 Task: Get directions from Kings Mountain National Military Park, South Carolina, United States to Mammoth Cave National Park, Kentucky, United States  and reverse  starting point and destination and check the driving options
Action: Mouse moved to (959, 63)
Screenshot: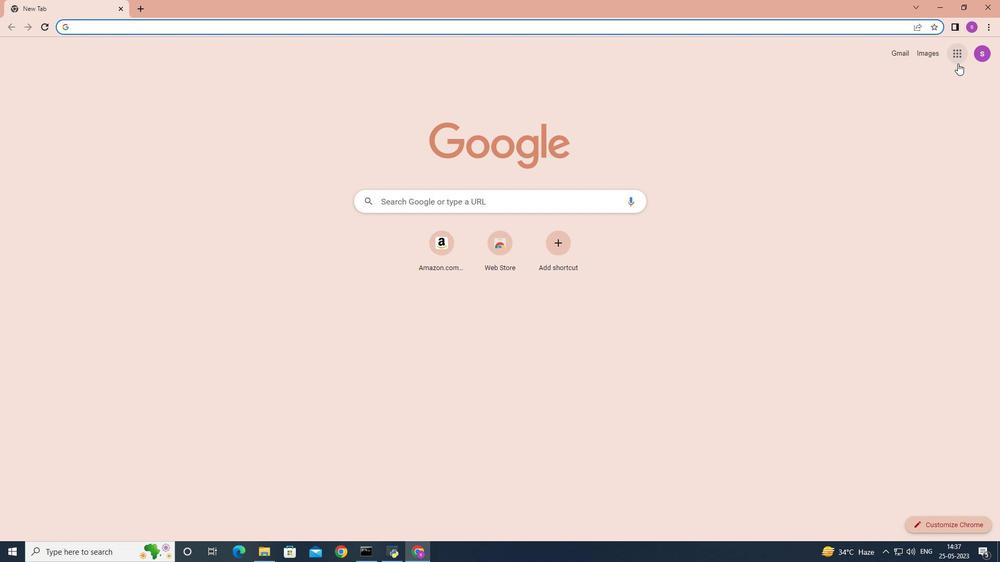 
Action: Mouse pressed left at (959, 63)
Screenshot: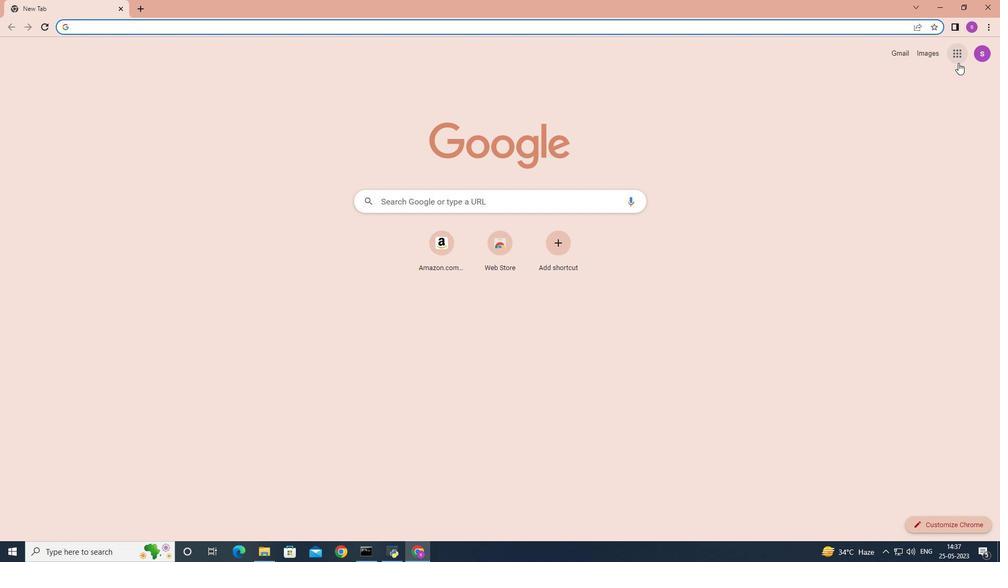 
Action: Mouse moved to (894, 146)
Screenshot: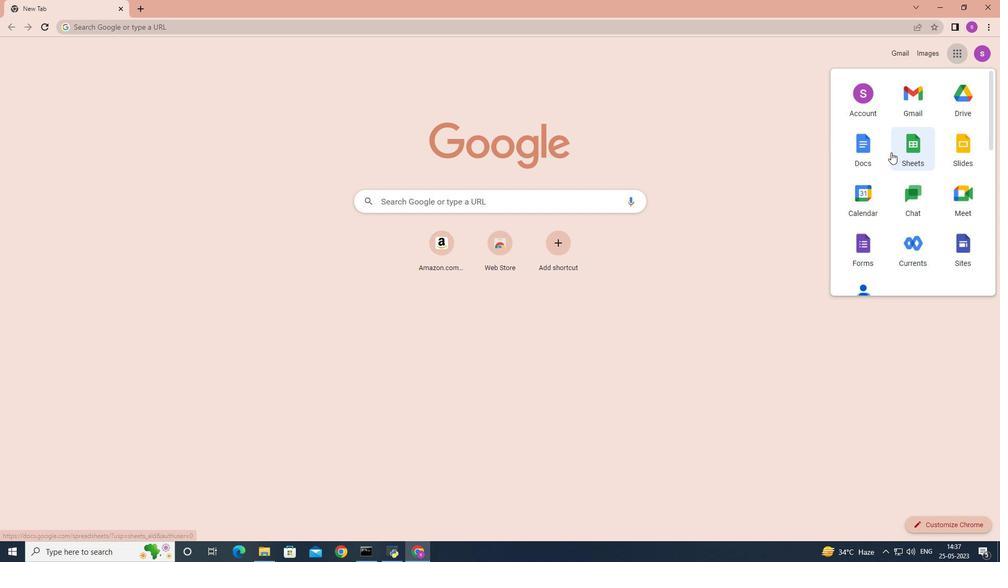 
Action: Mouse scrolled (894, 146) with delta (0, 0)
Screenshot: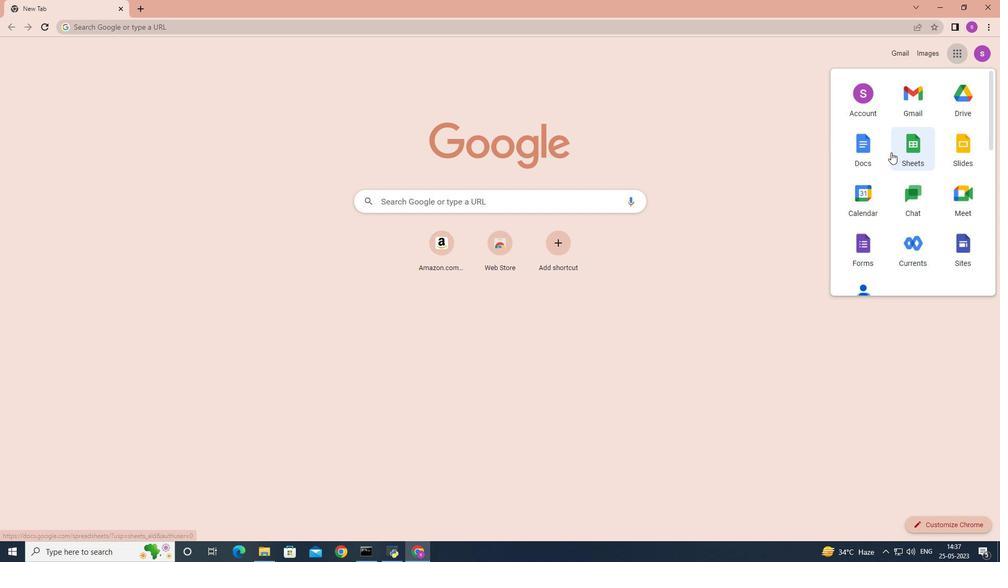 
Action: Mouse moved to (896, 144)
Screenshot: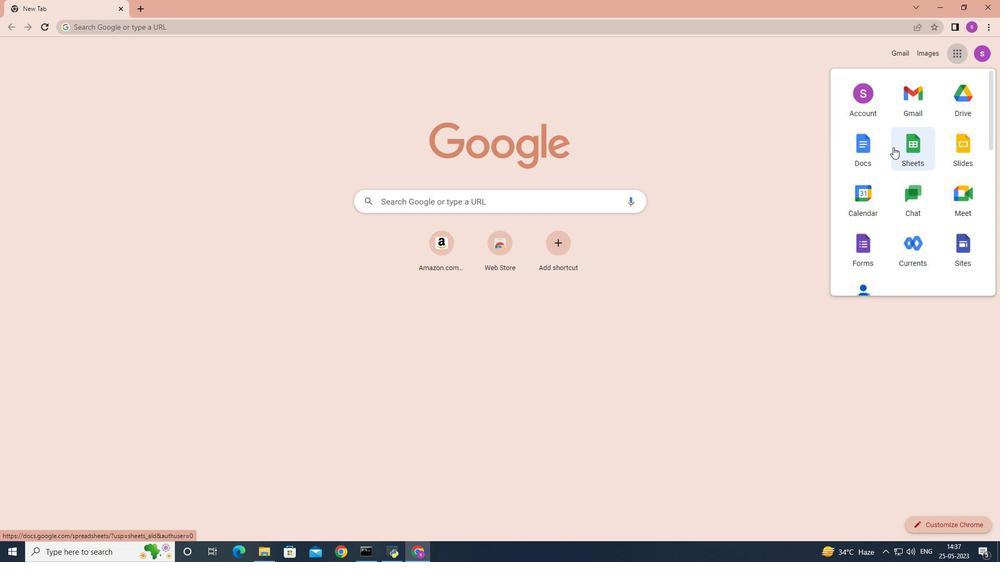 
Action: Mouse scrolled (896, 144) with delta (0, 0)
Screenshot: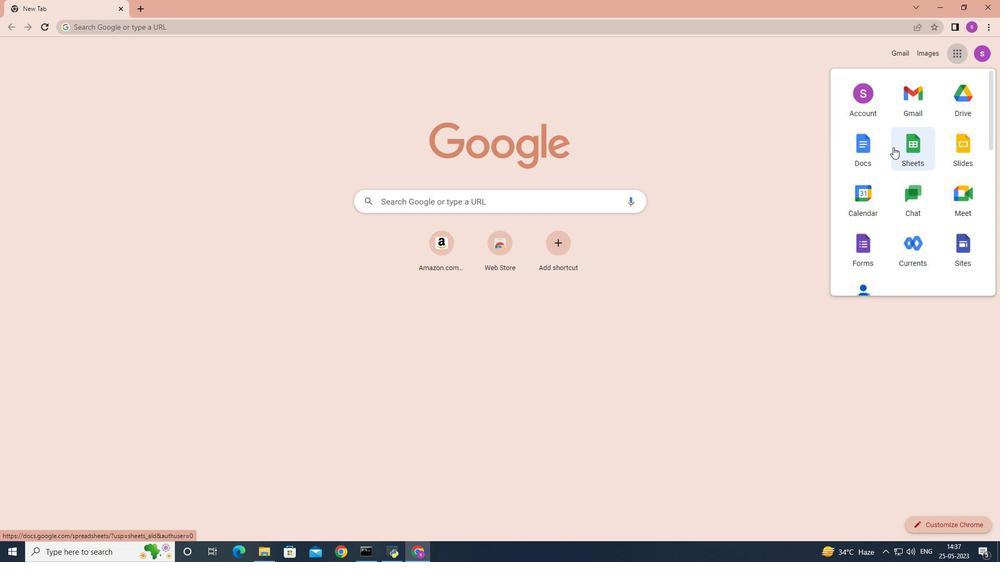 
Action: Mouse moved to (896, 144)
Screenshot: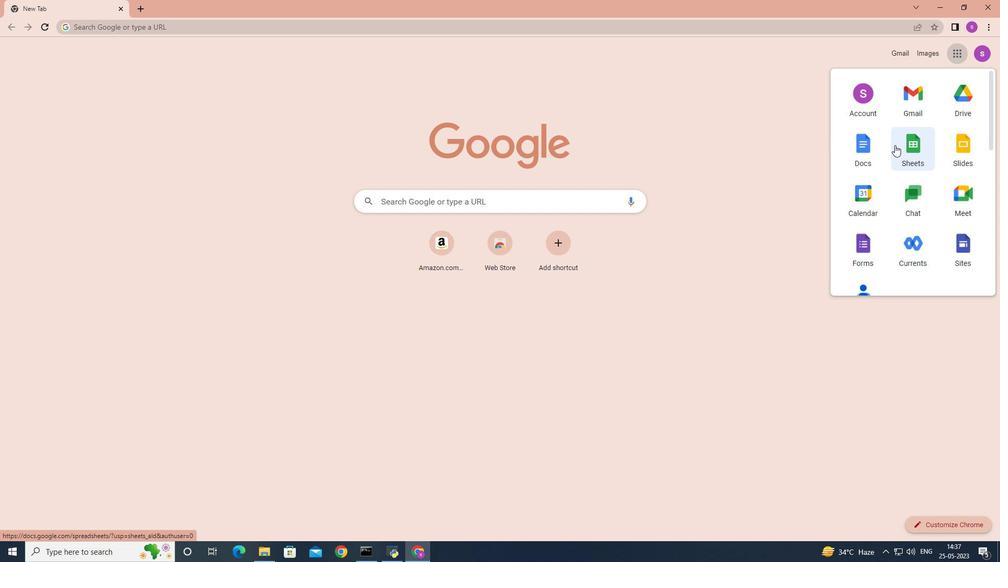 
Action: Mouse scrolled (896, 144) with delta (0, 0)
Screenshot: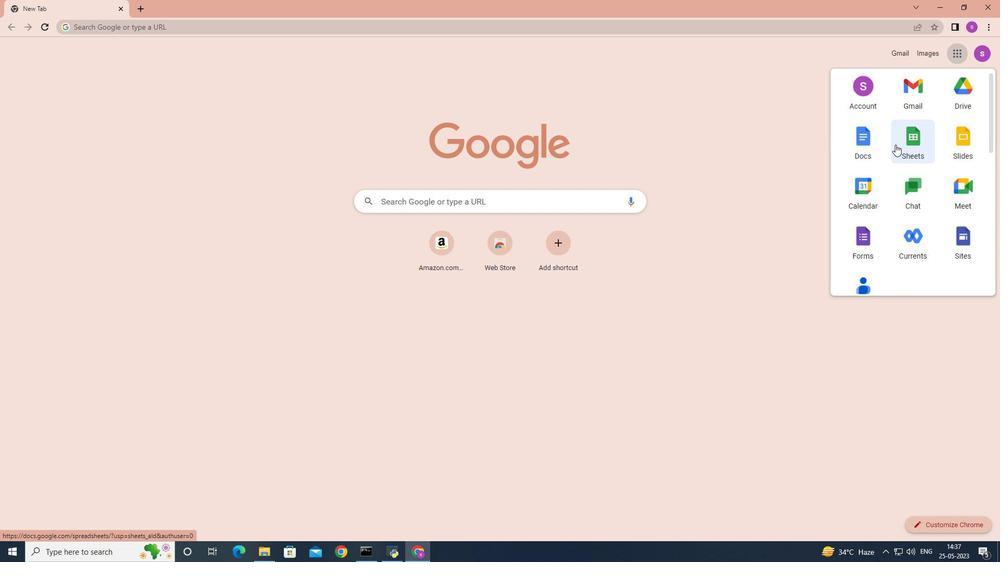 
Action: Mouse moved to (896, 145)
Screenshot: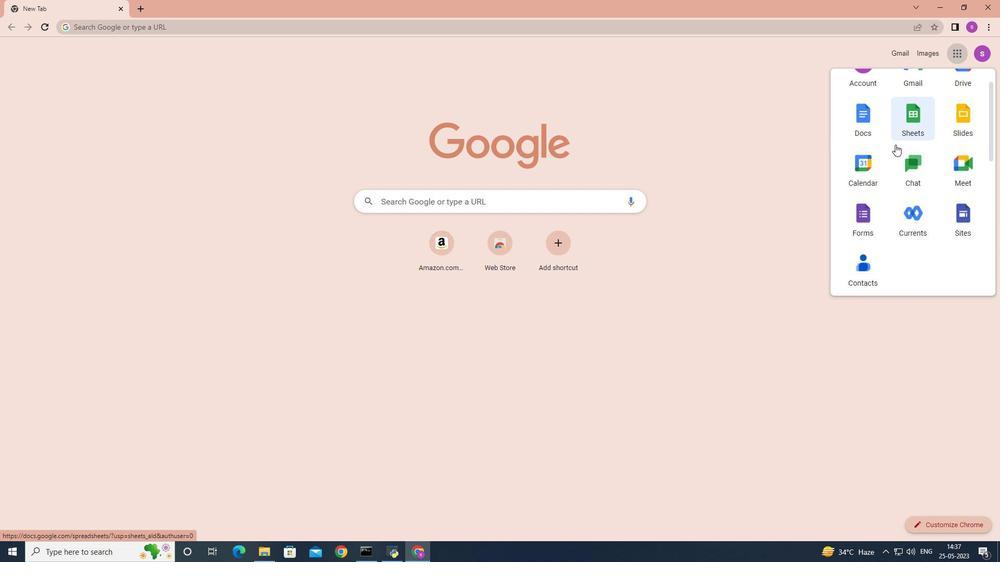
Action: Mouse scrolled (896, 144) with delta (0, 0)
Screenshot: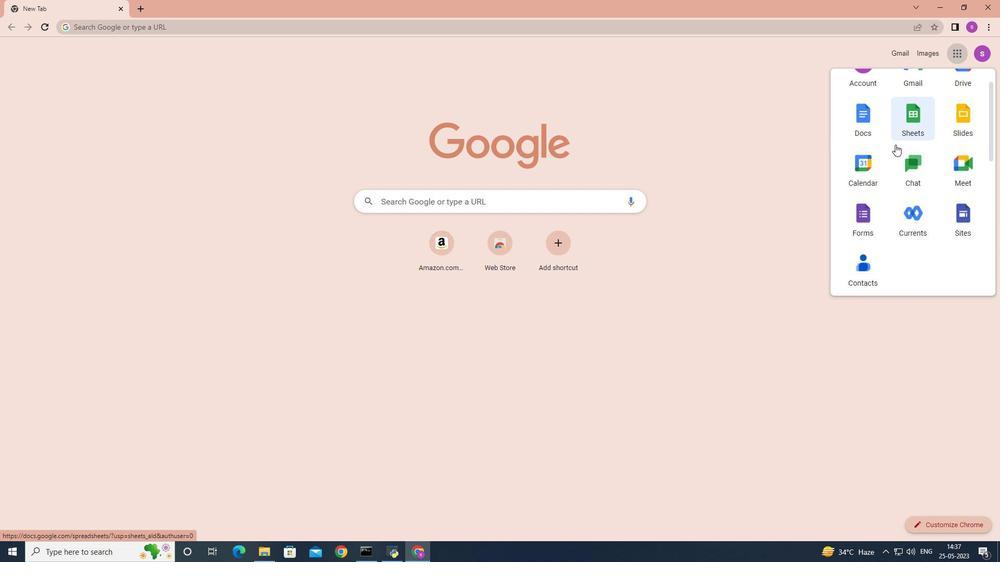 
Action: Mouse moved to (965, 139)
Screenshot: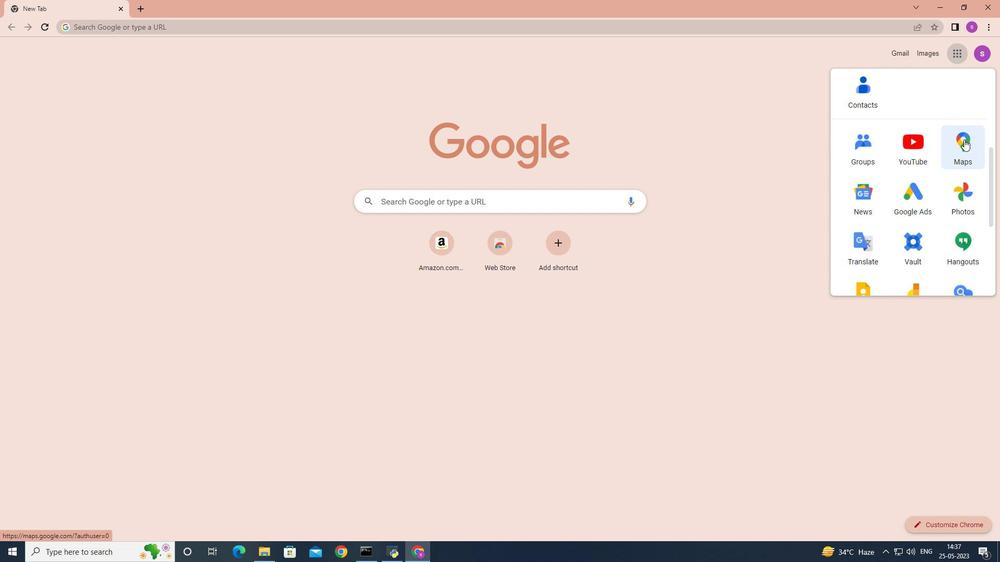 
Action: Mouse pressed left at (965, 139)
Screenshot: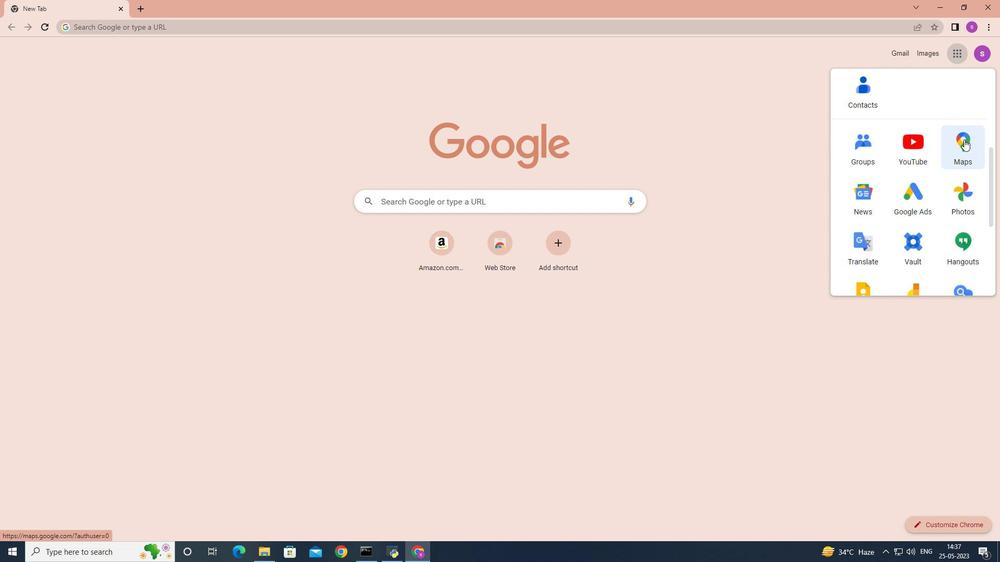
Action: Mouse moved to (235, 52)
Screenshot: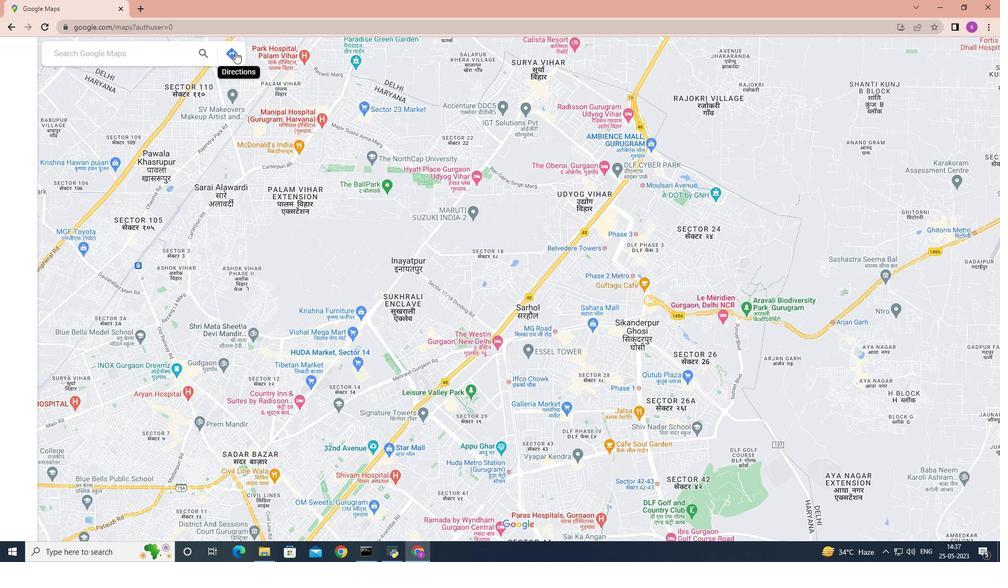 
Action: Mouse pressed left at (235, 52)
Screenshot: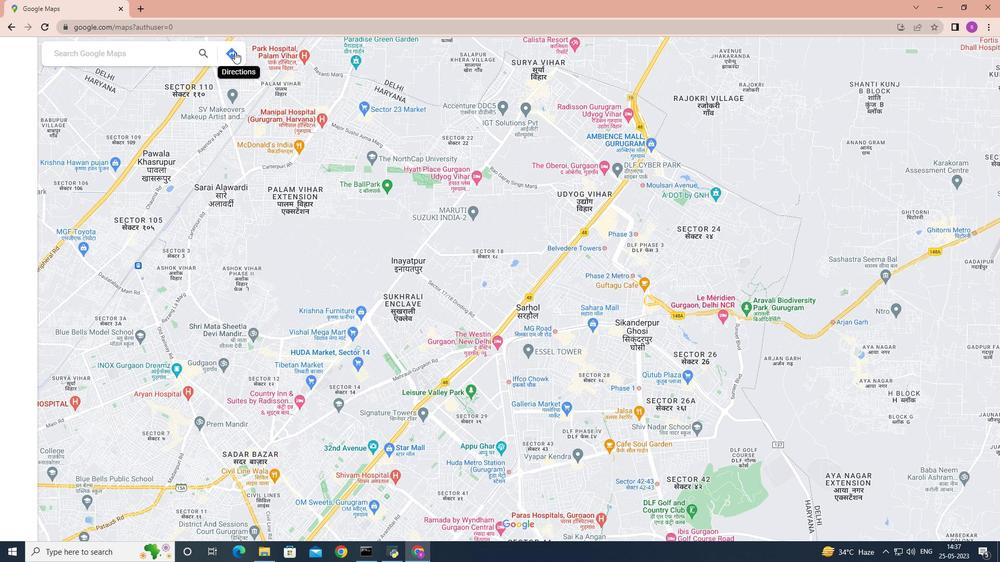 
Action: Mouse moved to (145, 87)
Screenshot: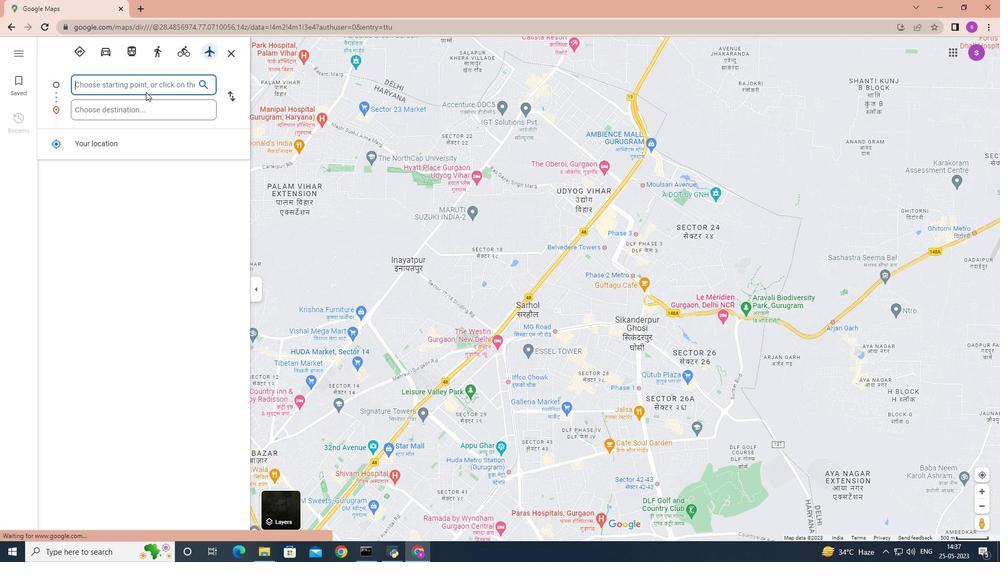 
Action: Key pressed <Key.shift>Kings<Key.space><Key.shift>Mountain<Key.space><Key.shift><Key.shift><Key.shift><Key.shift><Key.shift>National<Key.space><Key.shift>Military<Key.space><Key.shift>Park,<Key.space><Key.shift>South<Key.space><Key.shift>Carolina,<Key.space><Key.shift><Key.shift><Key.shift><Key.shift><Key.shift><Key.shift><Key.shift>United<Key.space><Key.shift>States<Key.space>t<Key.backspace>
Screenshot: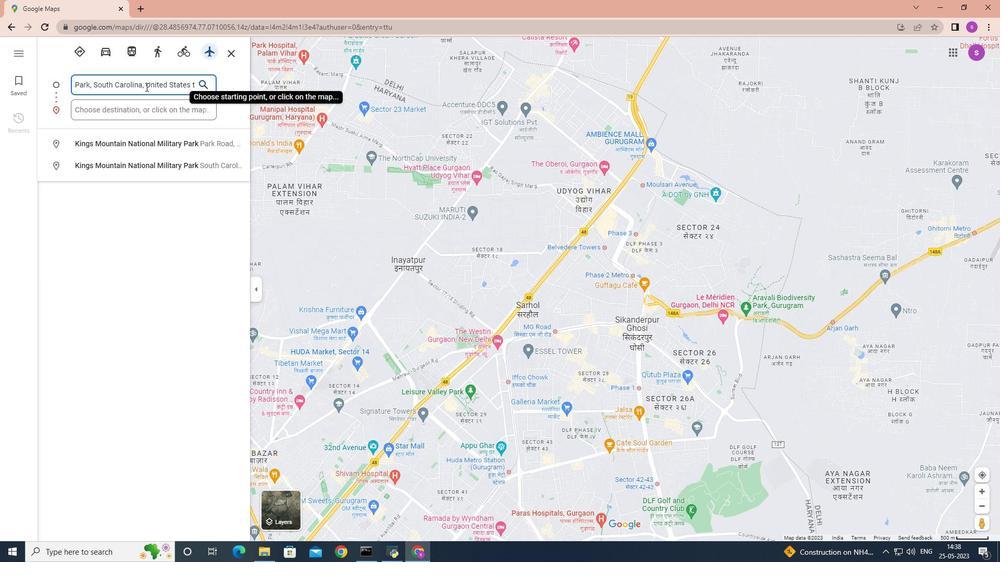 
Action: Mouse moved to (132, 109)
Screenshot: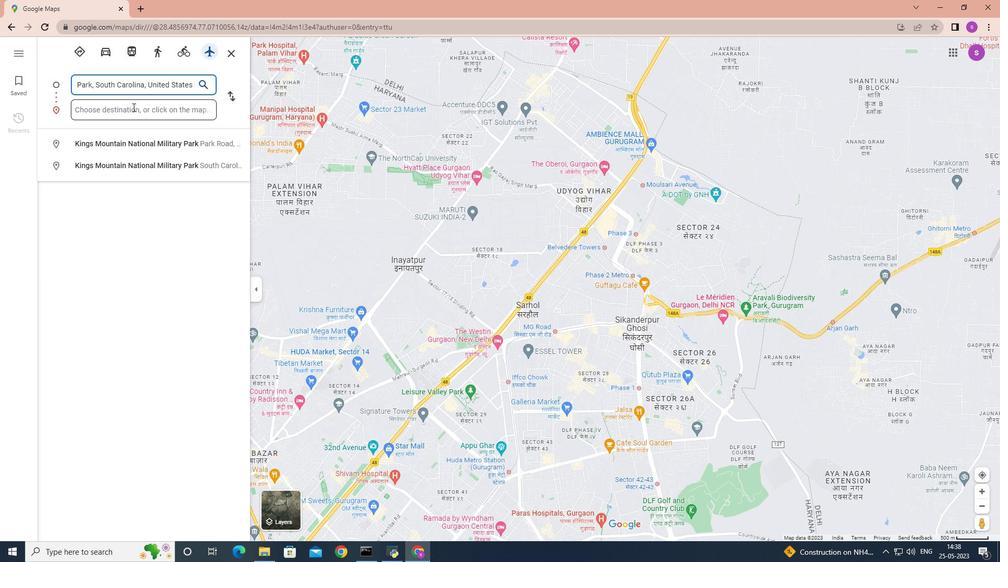 
Action: Mouse pressed left at (132, 109)
Screenshot: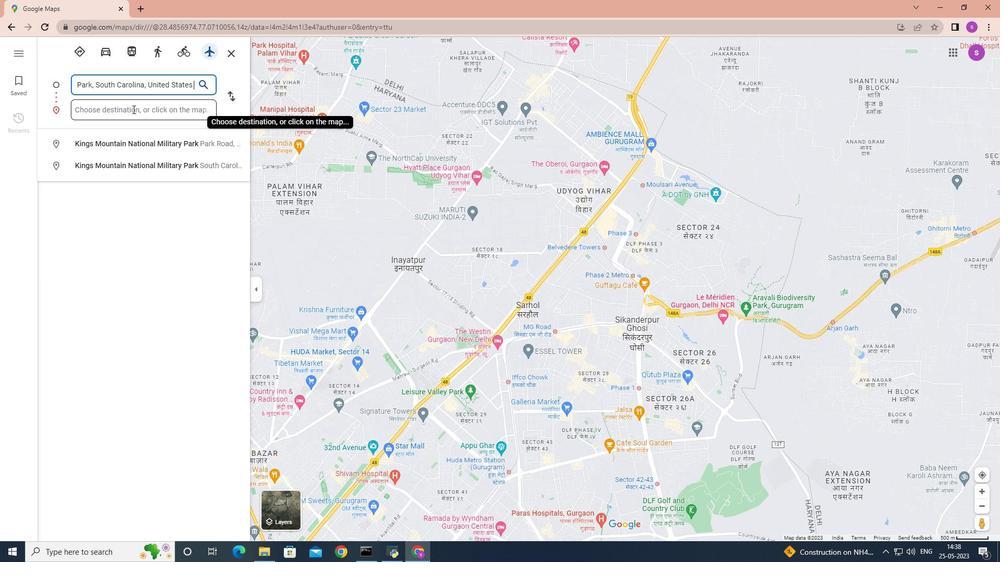 
Action: Key pressed <Key.shift><Key.shift><Key.shift>Mammoth<Key.space><Key.shift>Cave<Key.space><Key.shift>National<Key.space><Key.shift><Key.shift><Key.shift><Key.shift><Key.shift><Key.shift>Park,<Key.space><Key.shift><Key.shift><Key.shift><Key.shift><Key.shift><Key.shift><Key.shift><Key.shift><Key.shift><Key.shift>Kentucky,<Key.space><Key.shift>United<Key.space><Key.shift>States
Screenshot: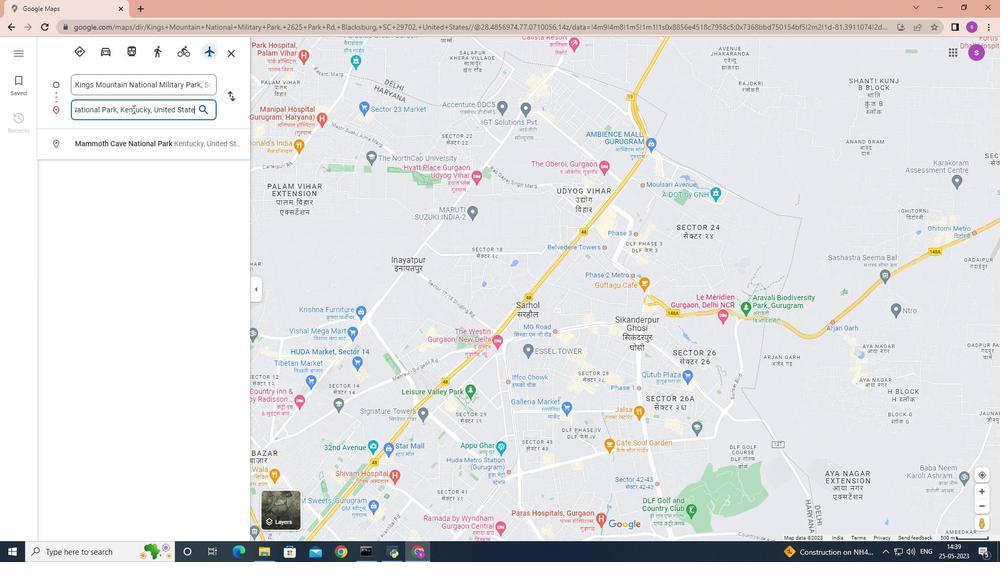 
Action: Mouse moved to (205, 112)
Screenshot: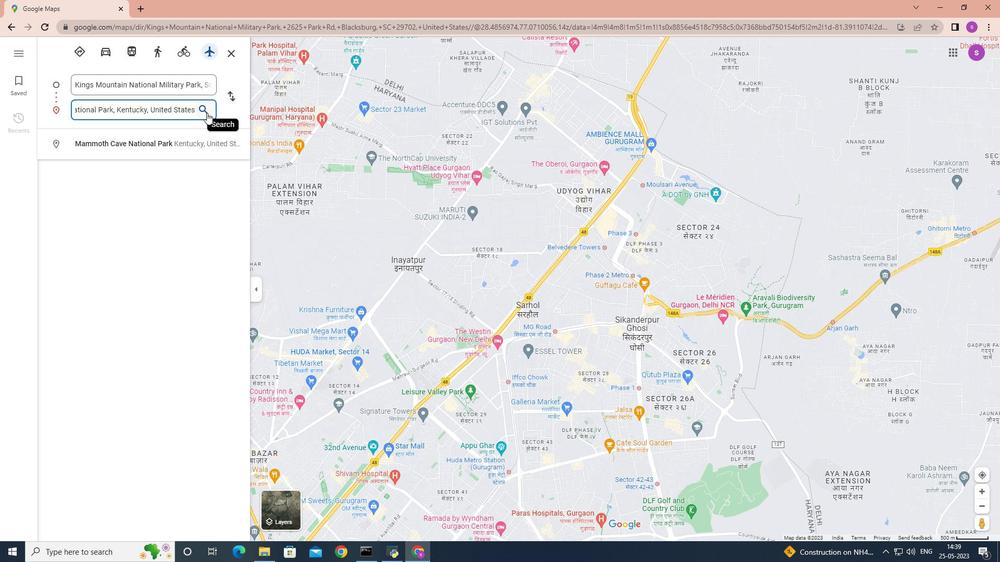 
Action: Mouse pressed left at (205, 112)
Screenshot: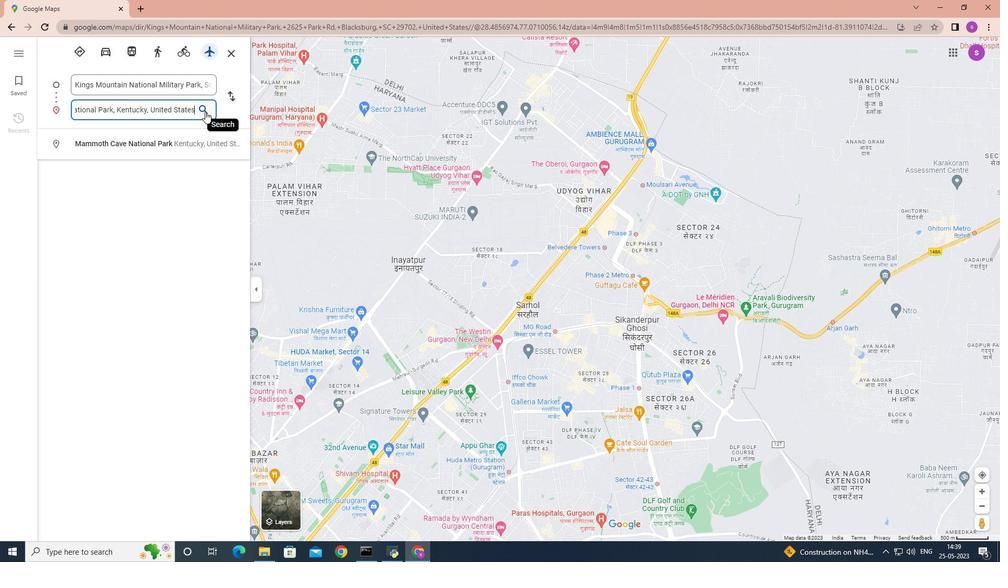 
Action: Mouse moved to (100, 168)
Screenshot: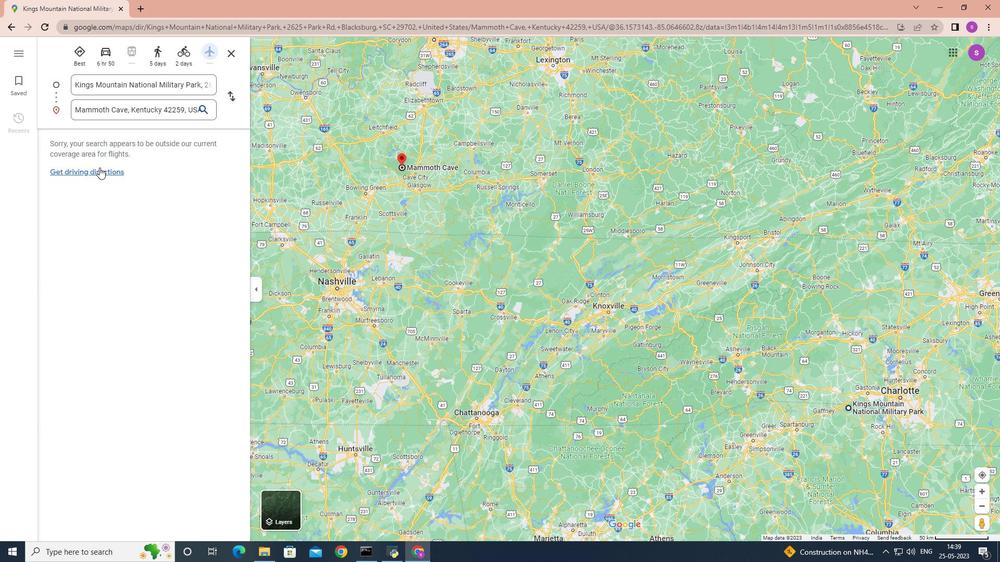 
Action: Mouse pressed left at (100, 168)
Screenshot: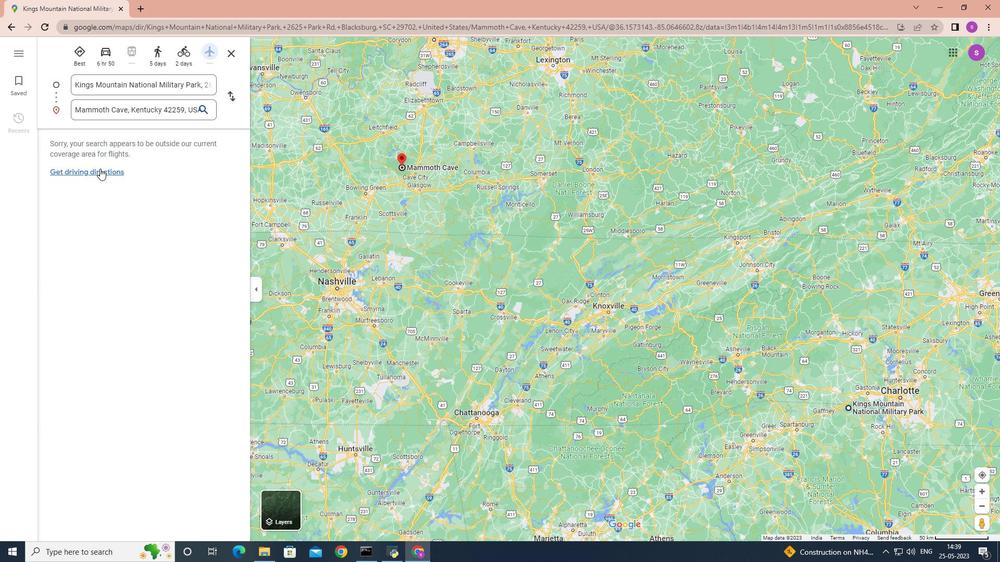 
Action: Mouse moved to (227, 96)
Screenshot: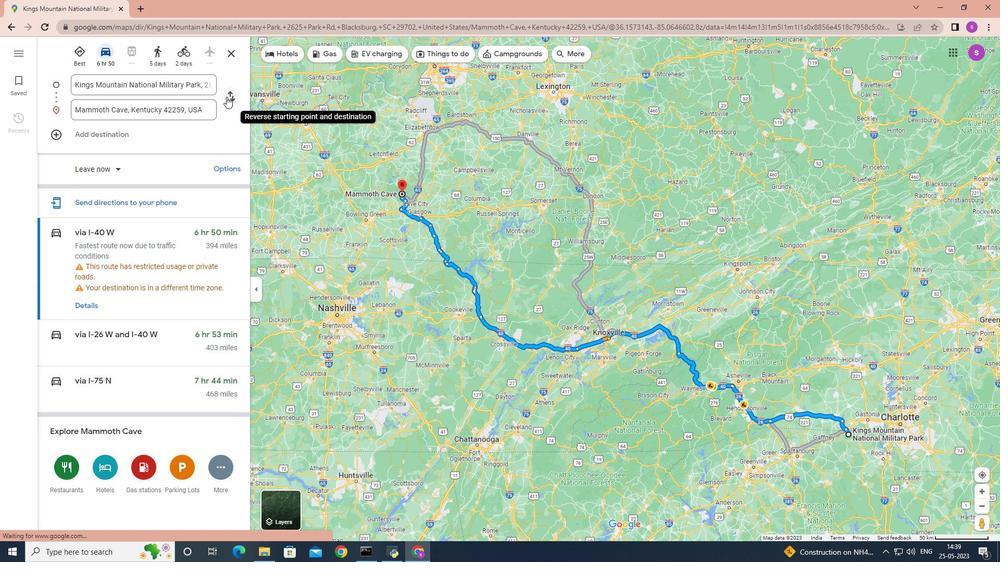 
Action: Mouse pressed left at (227, 96)
Screenshot: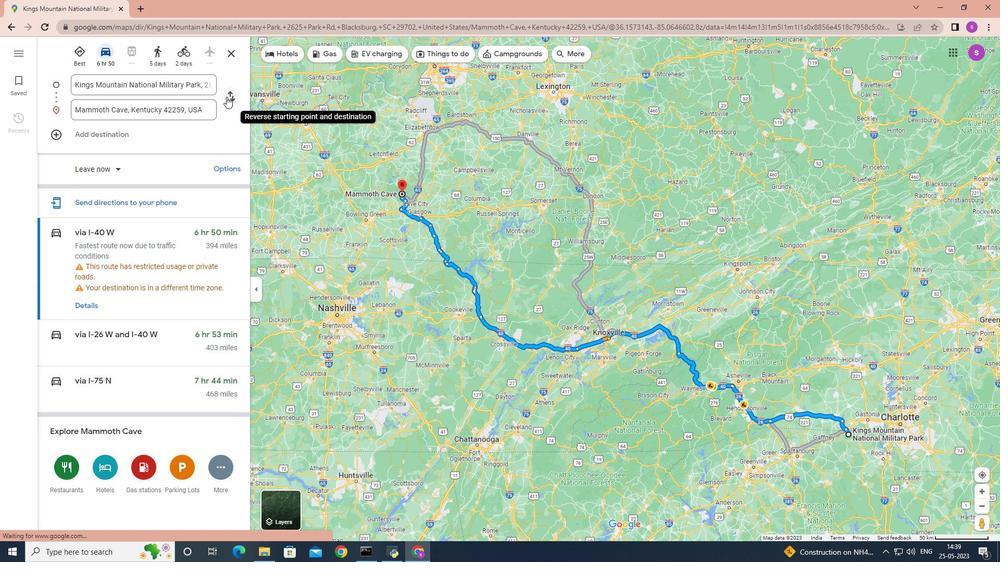 
Action: Mouse moved to (105, 54)
Screenshot: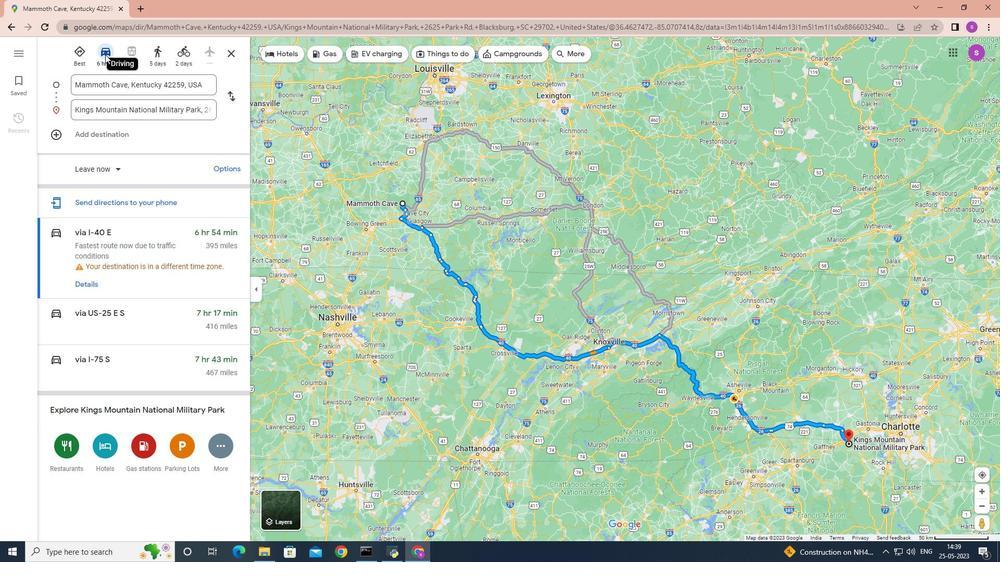 
Action: Mouse pressed left at (105, 54)
Screenshot: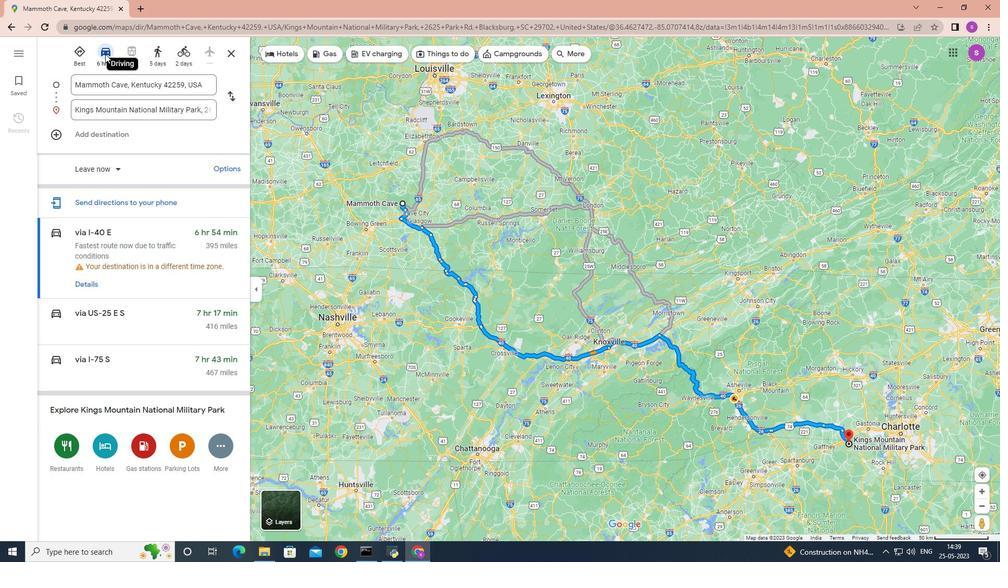 
Action: Mouse moved to (433, 290)
Screenshot: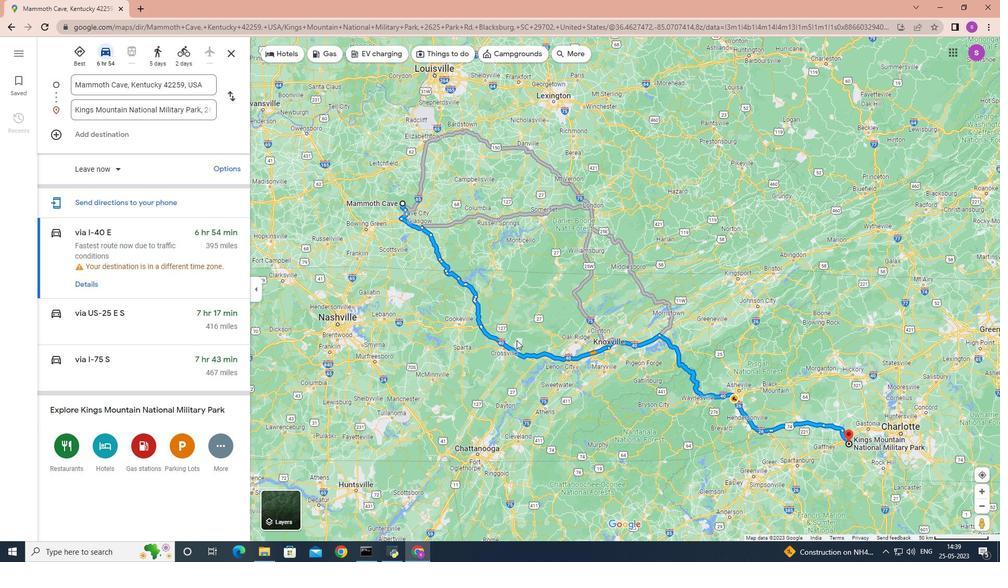 
Action: Mouse scrolled (433, 290) with delta (0, 0)
Screenshot: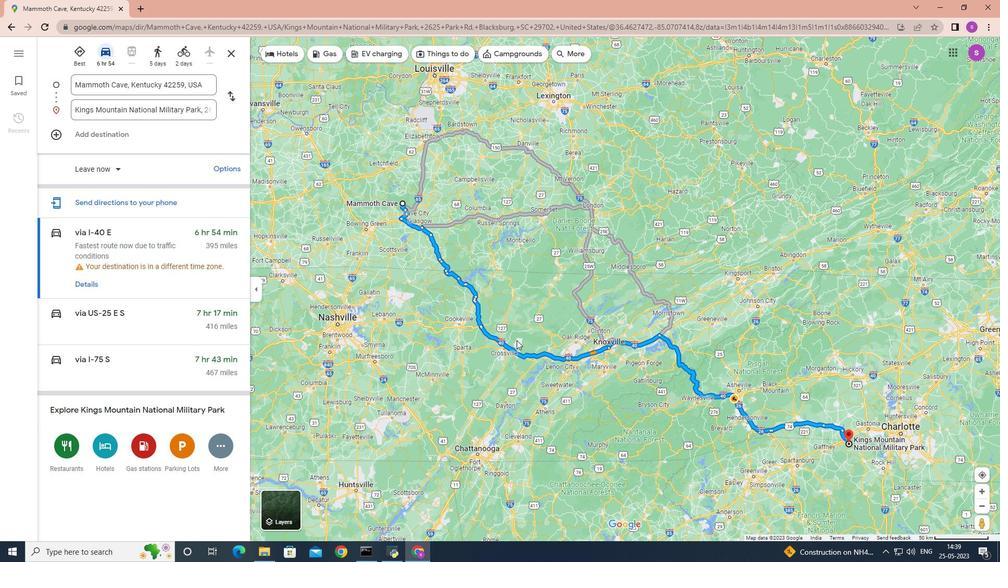 
Action: Mouse moved to (539, 323)
Screenshot: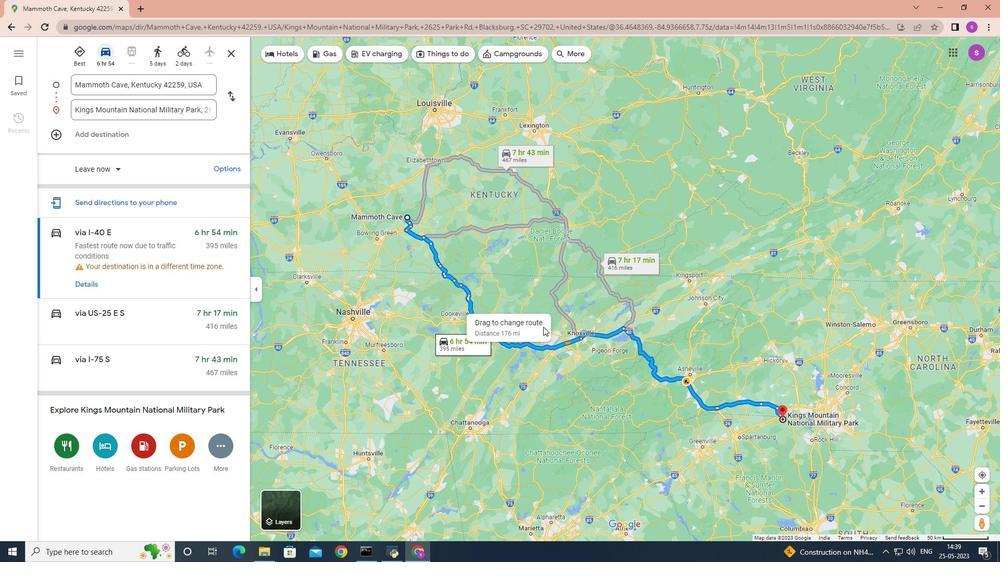 
Action: Mouse scrolled (539, 323) with delta (0, 0)
Screenshot: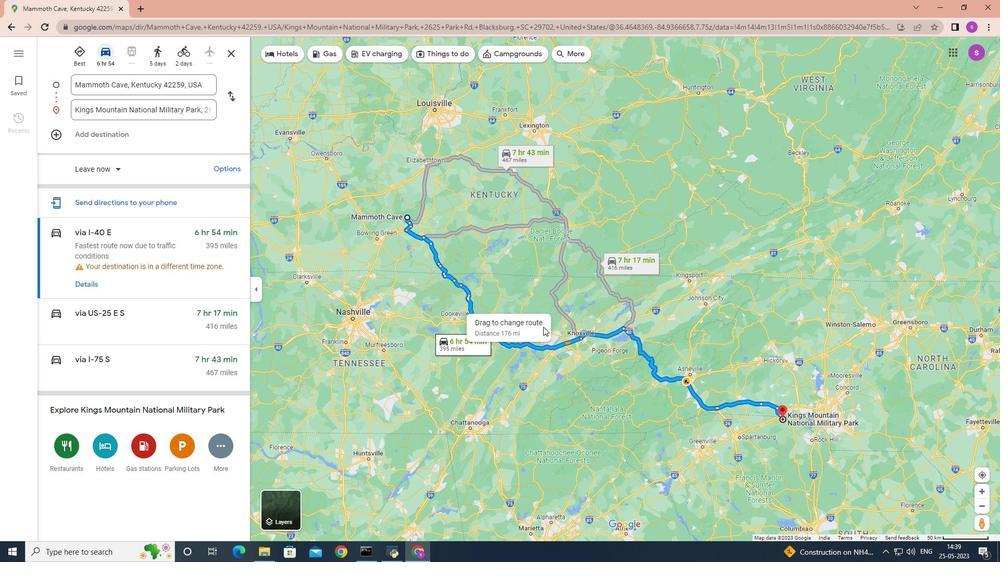 
Action: Mouse moved to (743, 400)
Screenshot: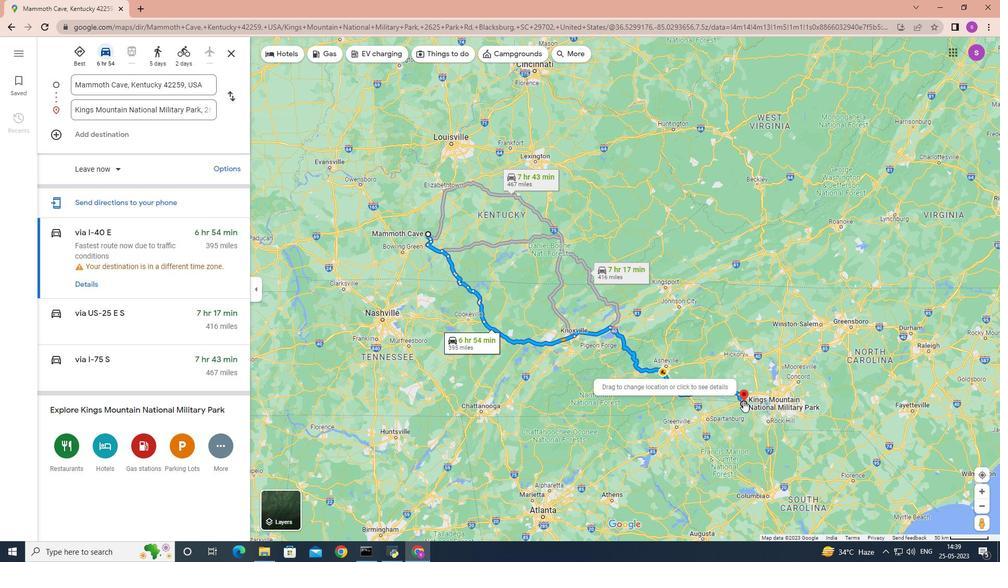 
Action: Mouse scrolled (743, 401) with delta (0, 0)
Screenshot: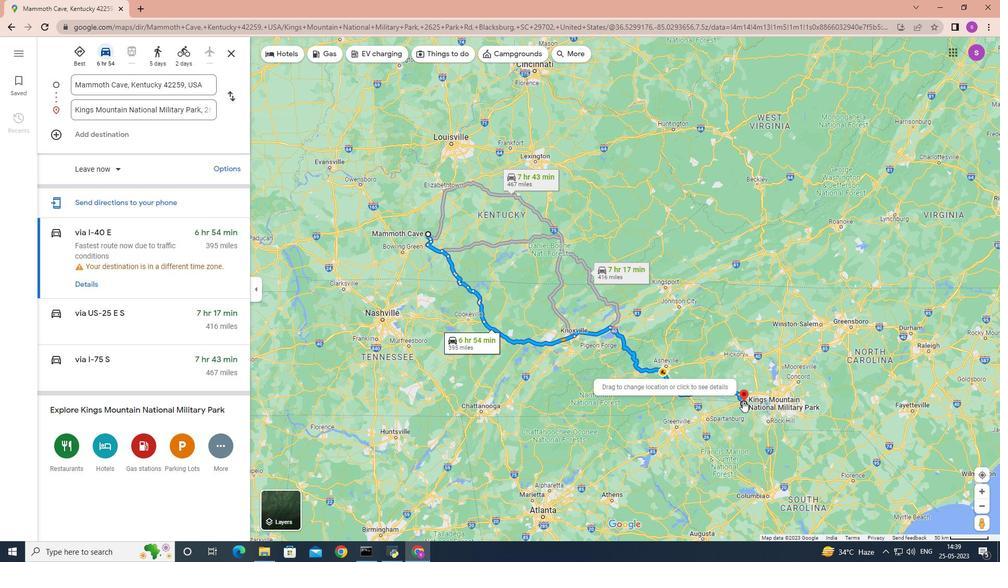 
Action: Mouse moved to (655, 356)
Screenshot: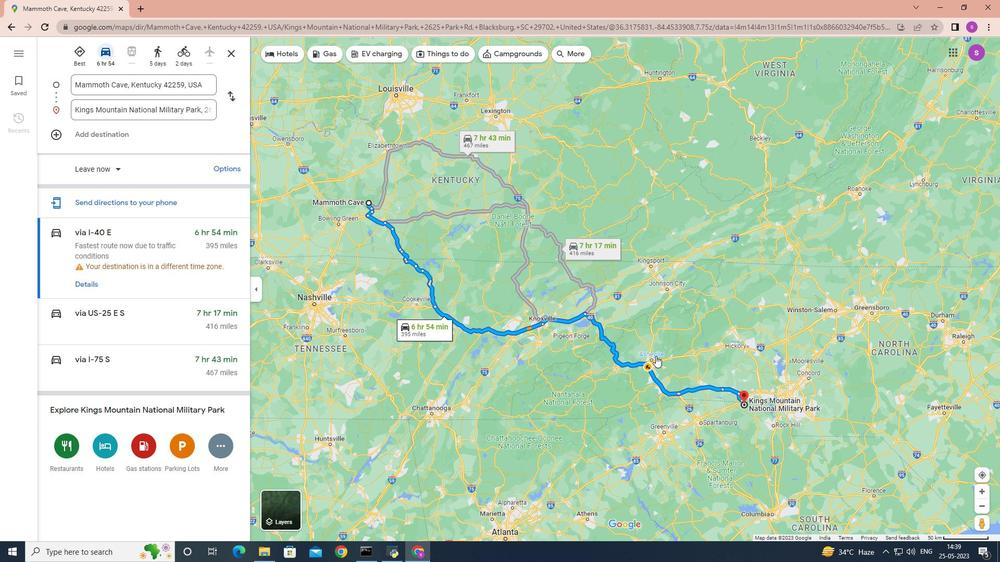 
Action: Mouse scrolled (655, 356) with delta (0, 0)
Screenshot: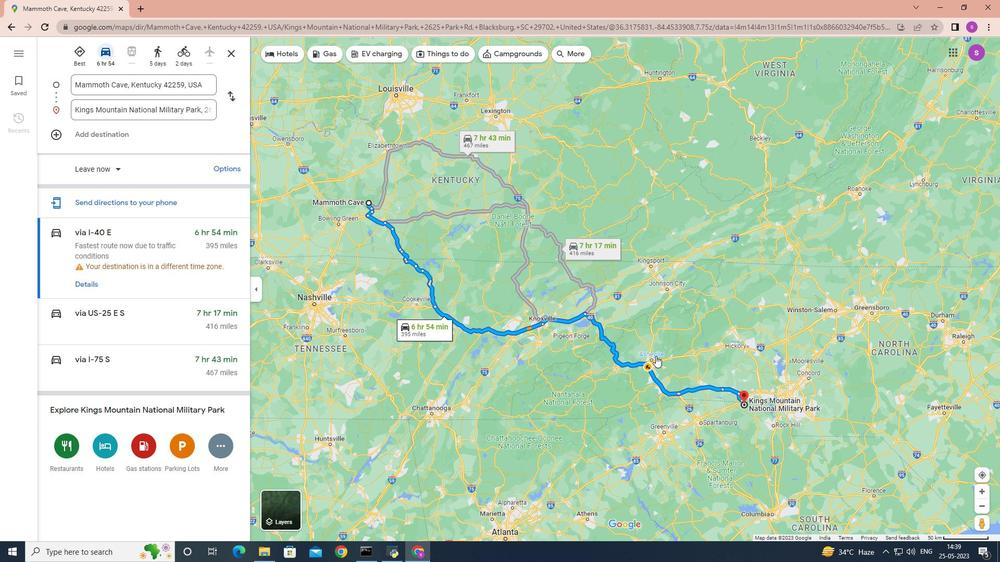 
Action: Mouse moved to (646, 366)
Screenshot: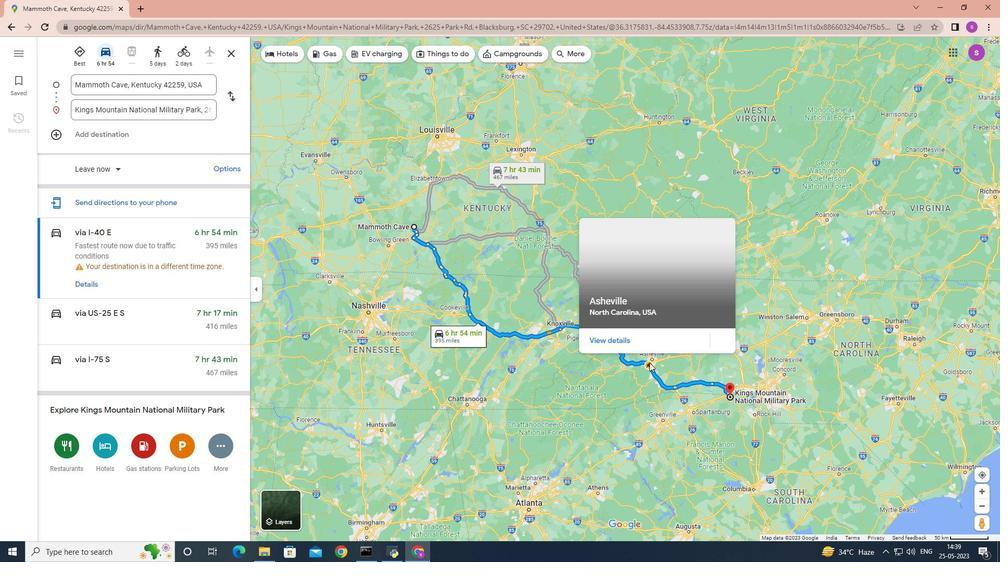 
Action: Mouse scrolled (646, 366) with delta (0, 0)
Screenshot: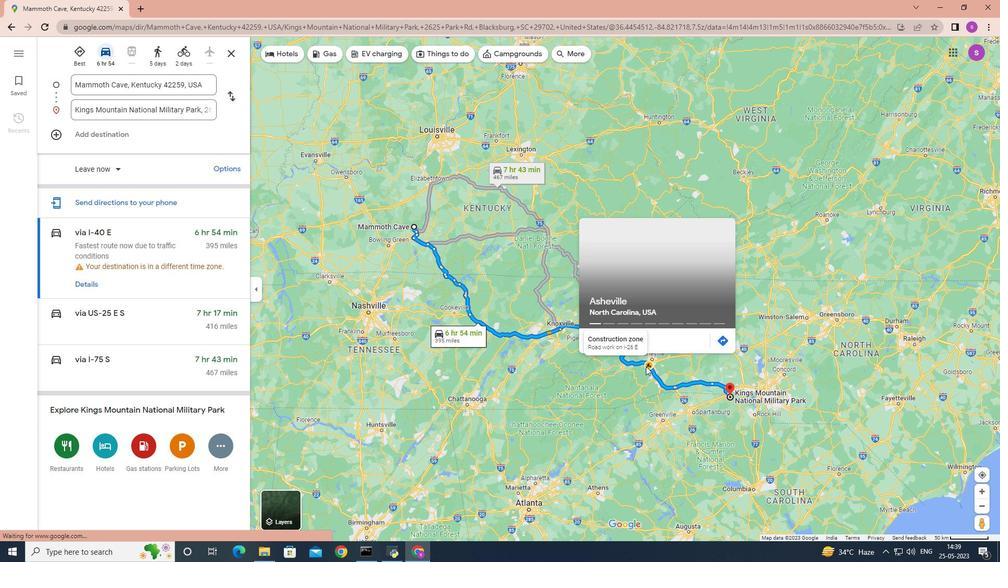 
Action: Mouse moved to (719, 393)
Screenshot: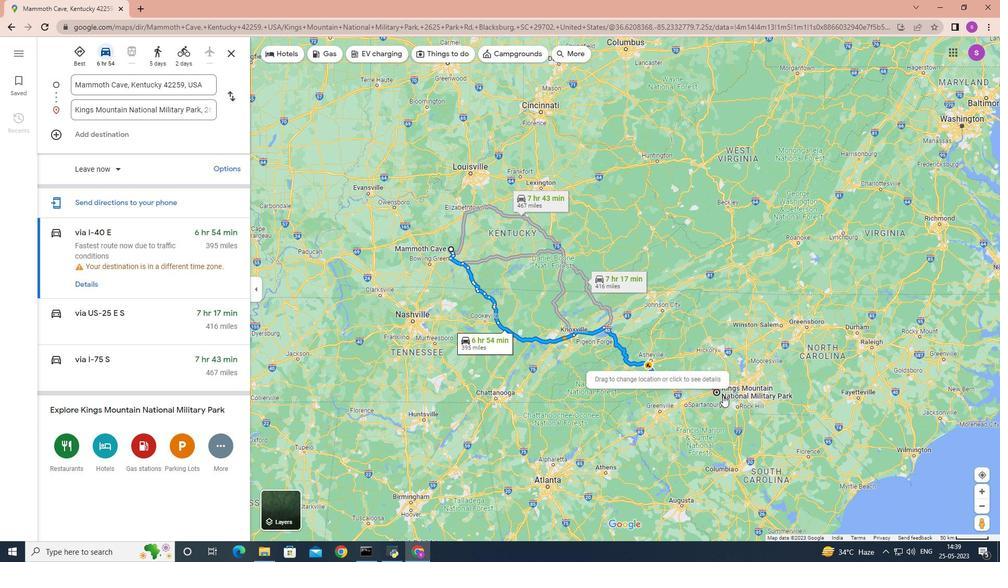 
Action: Mouse pressed left at (719, 393)
Screenshot: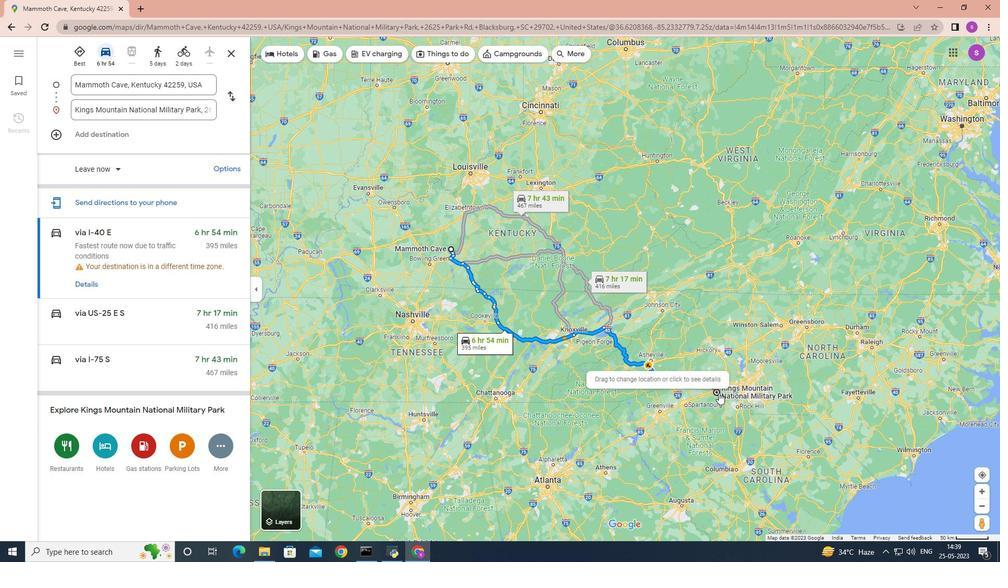 
Action: Mouse moved to (713, 391)
Screenshot: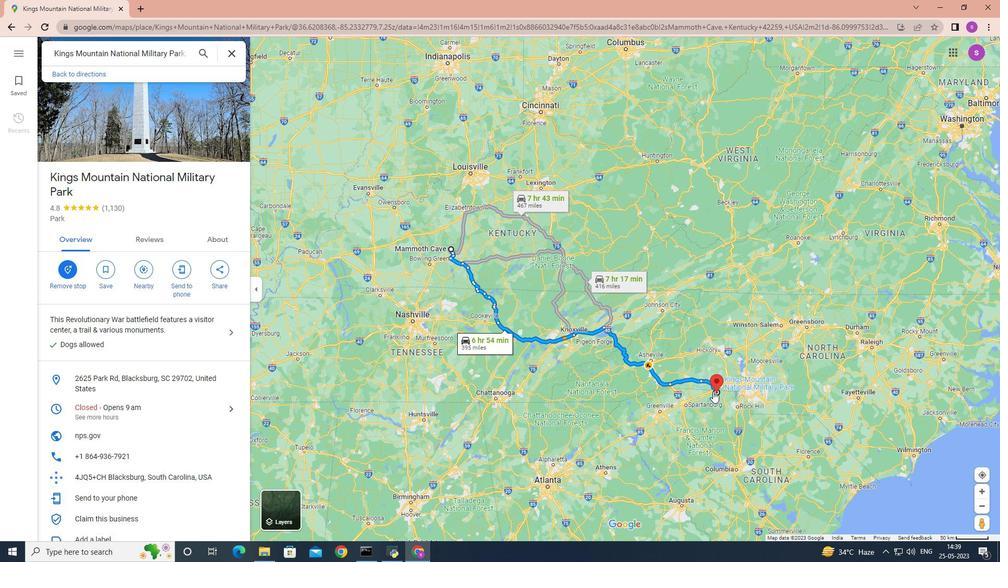 
Action: Mouse scrolled (713, 391) with delta (0, 0)
Screenshot: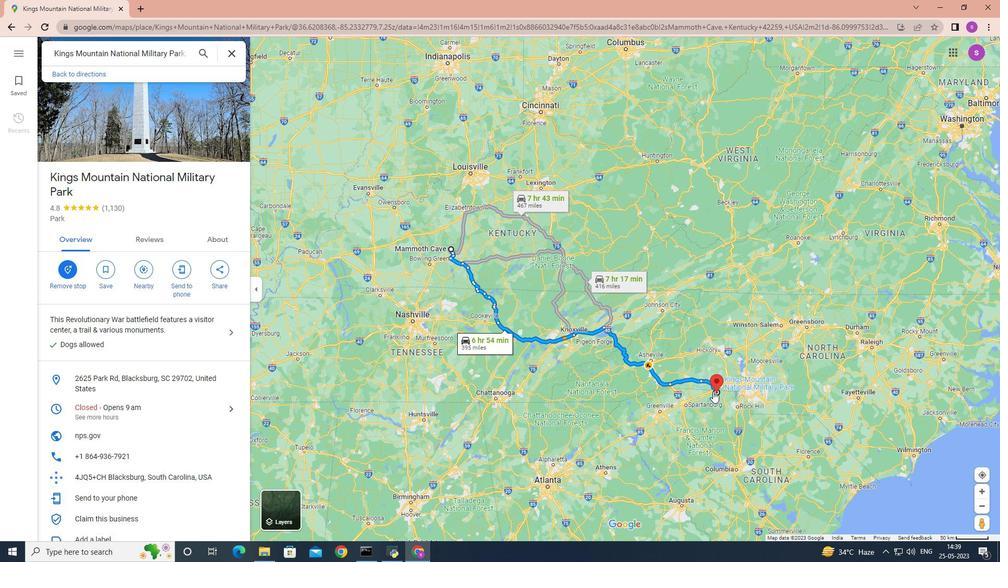 
Action: Mouse moved to (713, 391)
Screenshot: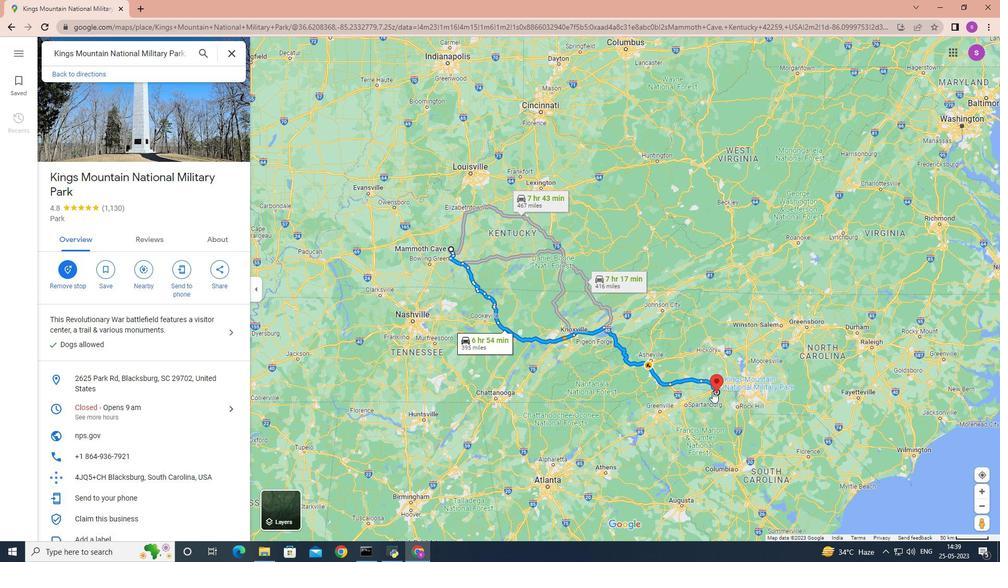 
Action: Mouse scrolled (713, 391) with delta (0, 0)
Screenshot: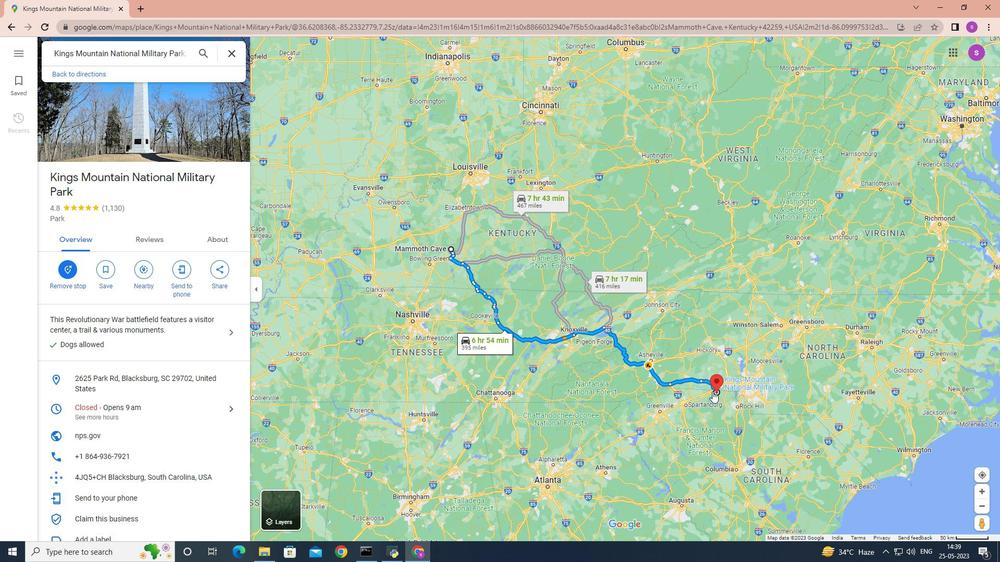 
Action: Mouse moved to (504, 296)
Screenshot: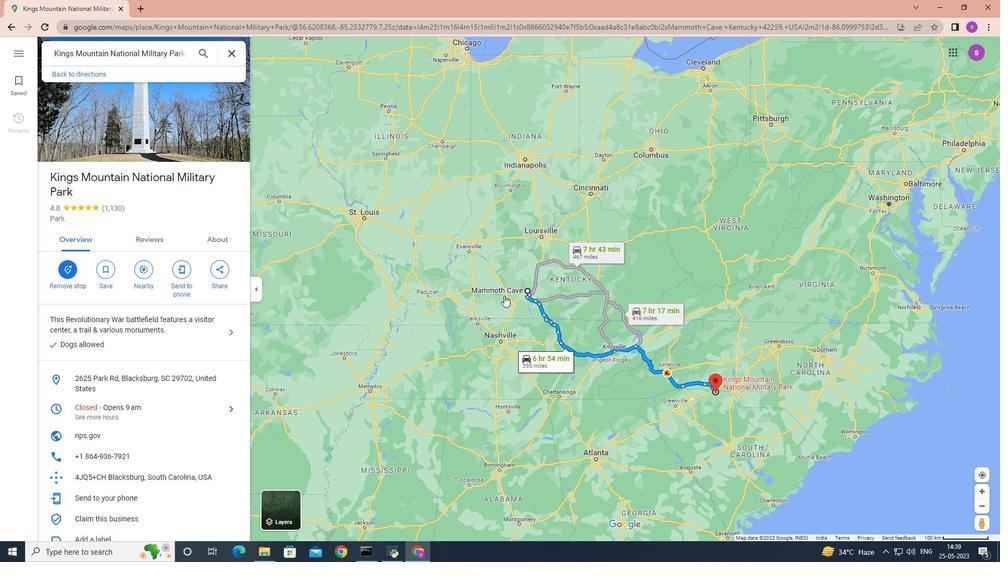 
